 Task: Create a section Cosmic Sprint and in the section, add a milestone Cloud Disaster Recovery Planning in the project AgileOutlook
Action: Mouse moved to (88, 311)
Screenshot: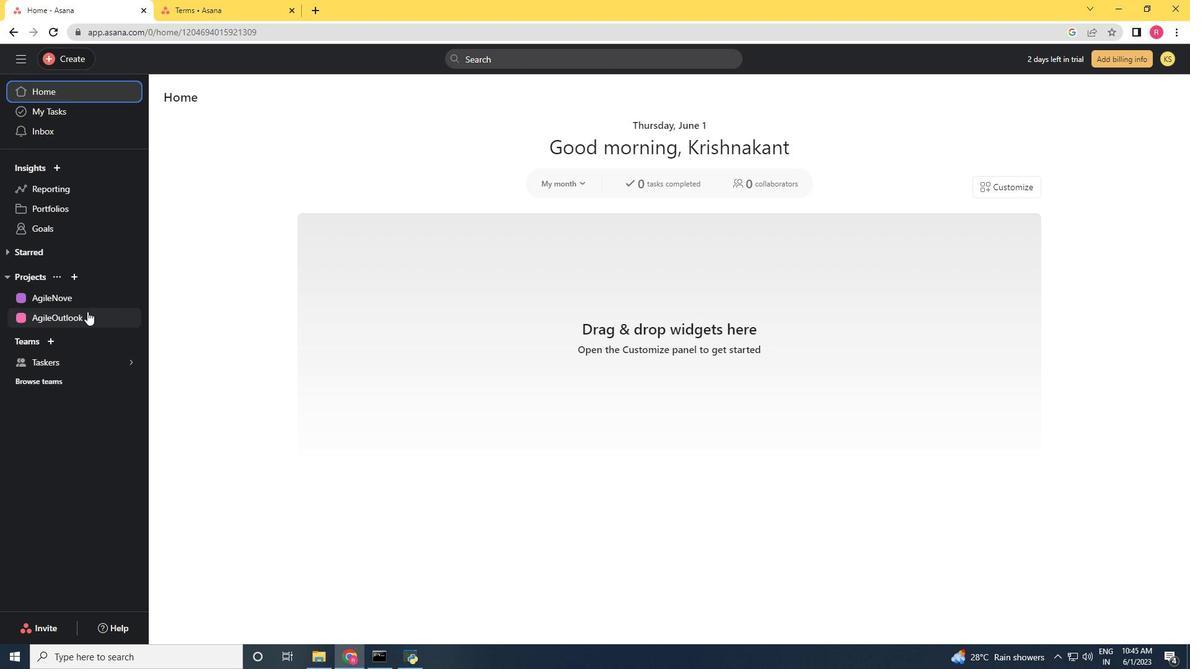 
Action: Mouse pressed left at (88, 311)
Screenshot: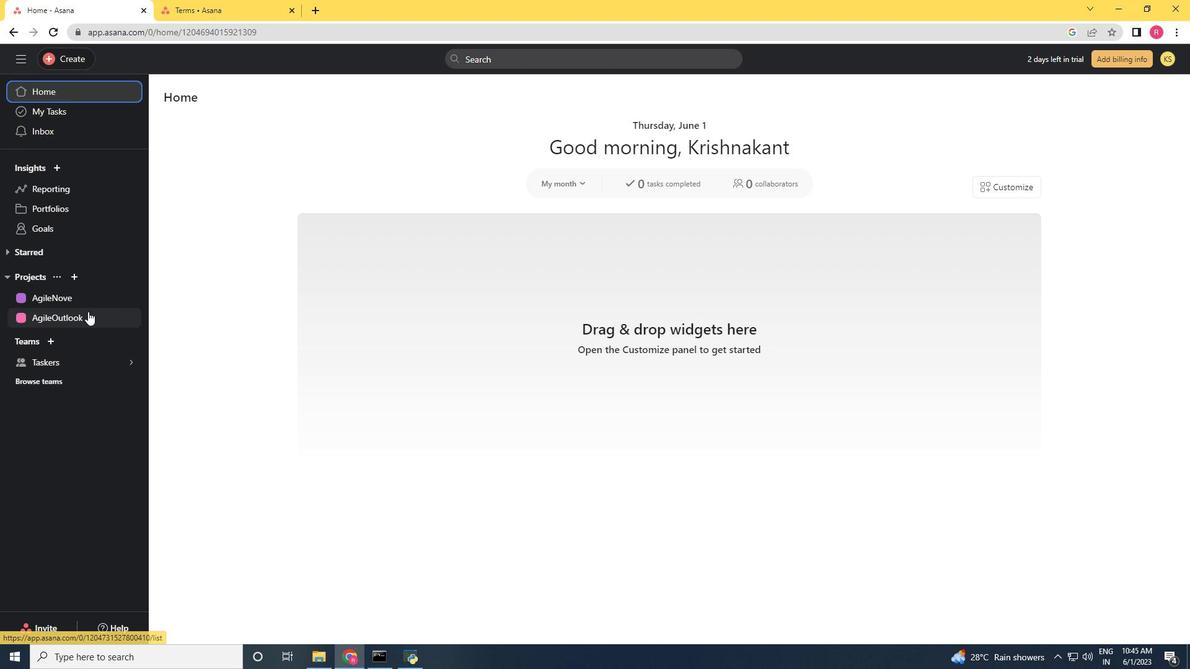 
Action: Mouse moved to (341, 400)
Screenshot: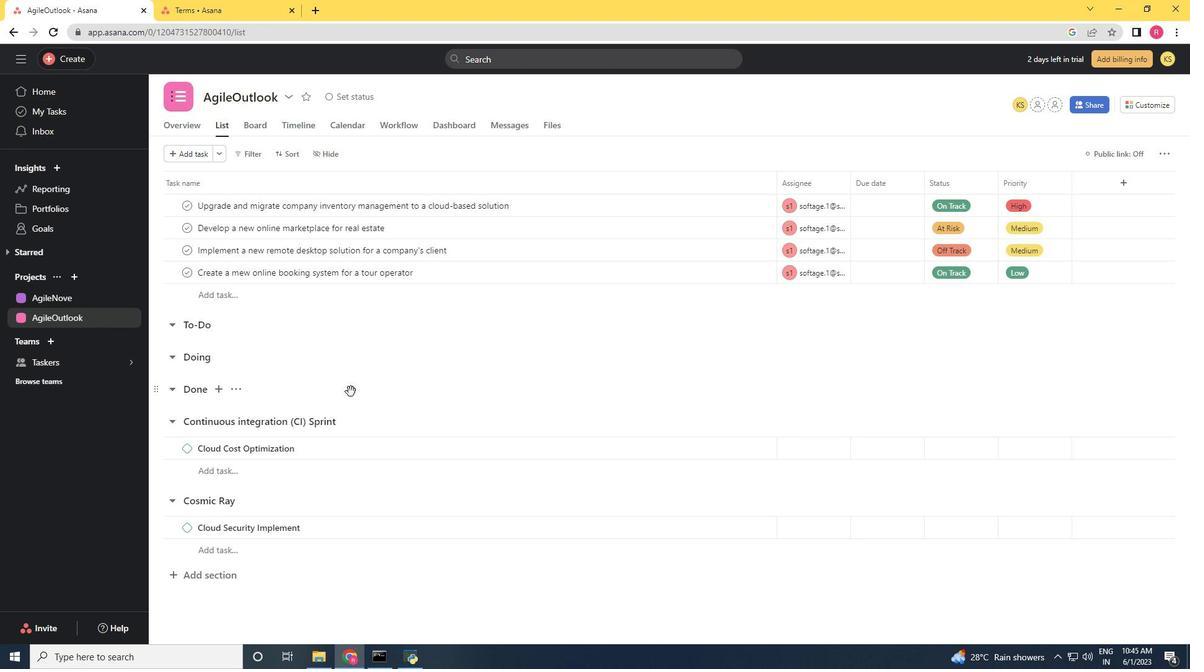 
Action: Mouse scrolled (341, 399) with delta (0, 0)
Screenshot: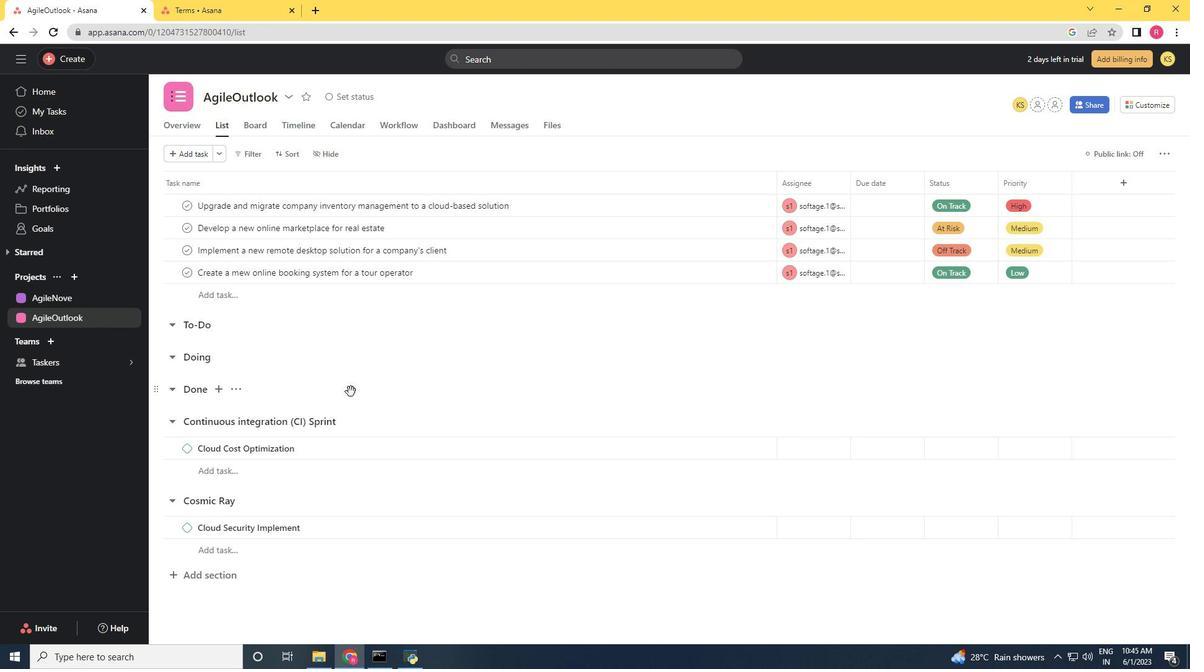 
Action: Mouse moved to (336, 404)
Screenshot: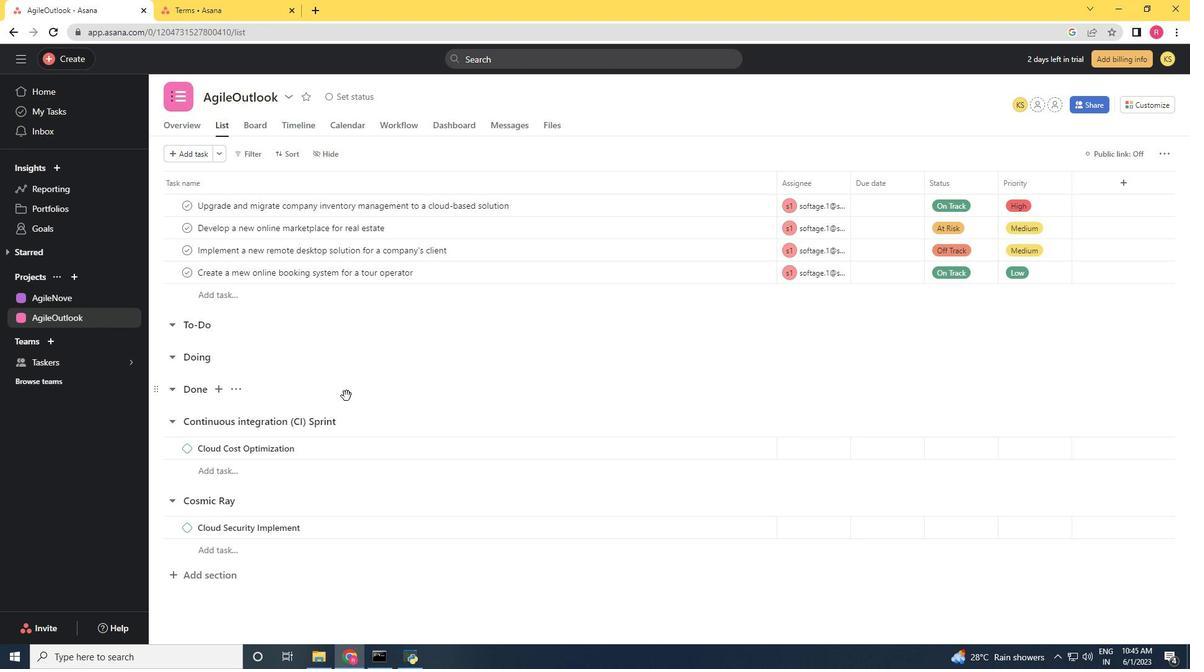 
Action: Mouse scrolled (336, 404) with delta (0, 0)
Screenshot: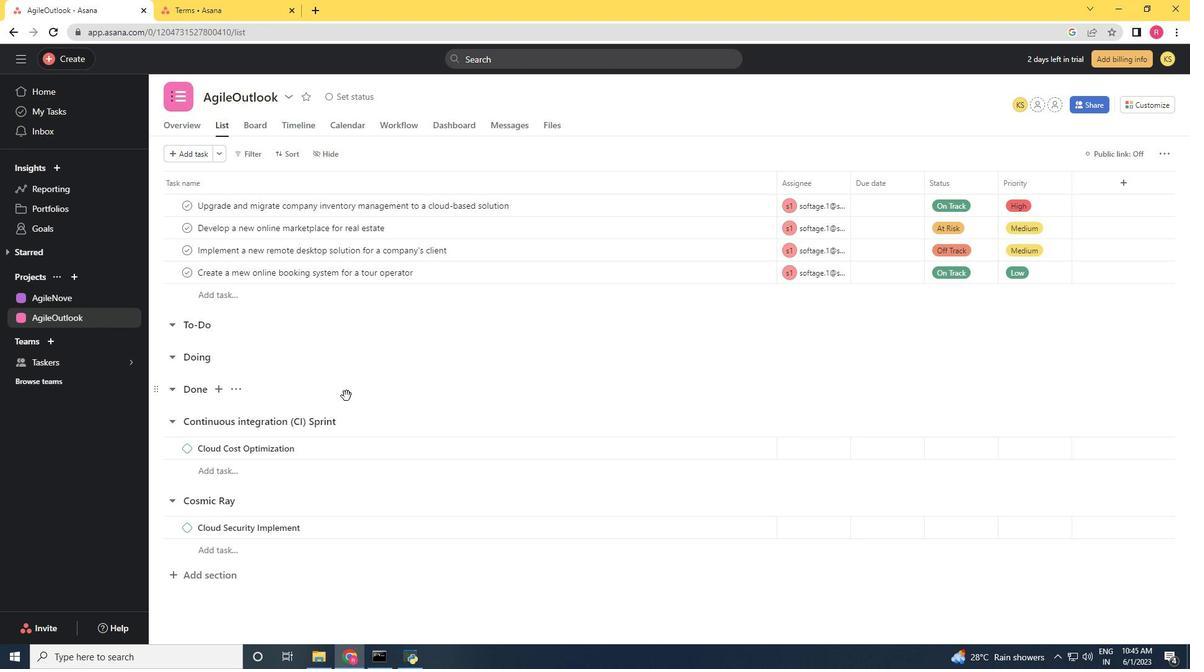 
Action: Mouse moved to (330, 410)
Screenshot: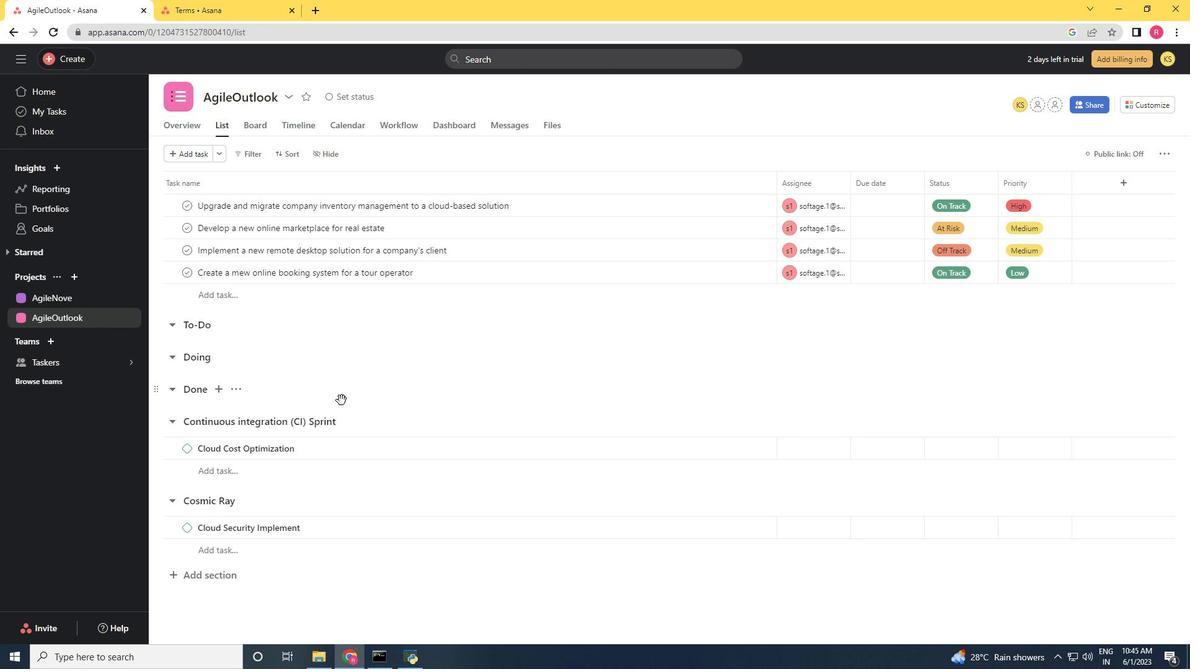 
Action: Mouse scrolled (332, 407) with delta (0, 0)
Screenshot: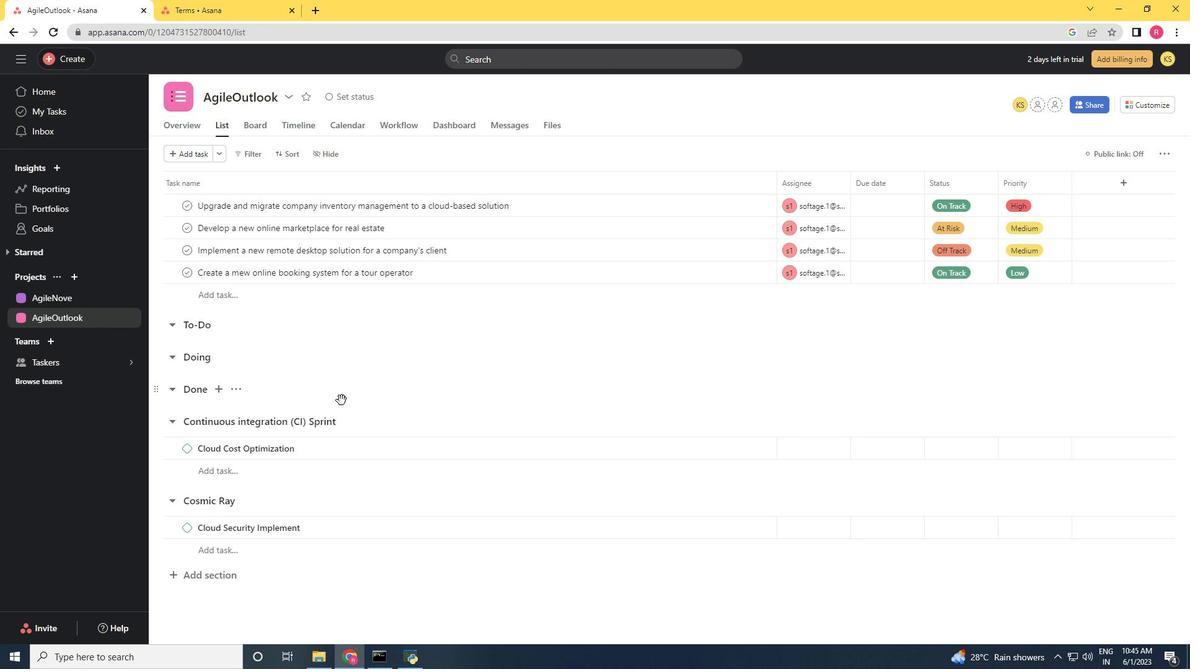 
Action: Mouse moved to (318, 419)
Screenshot: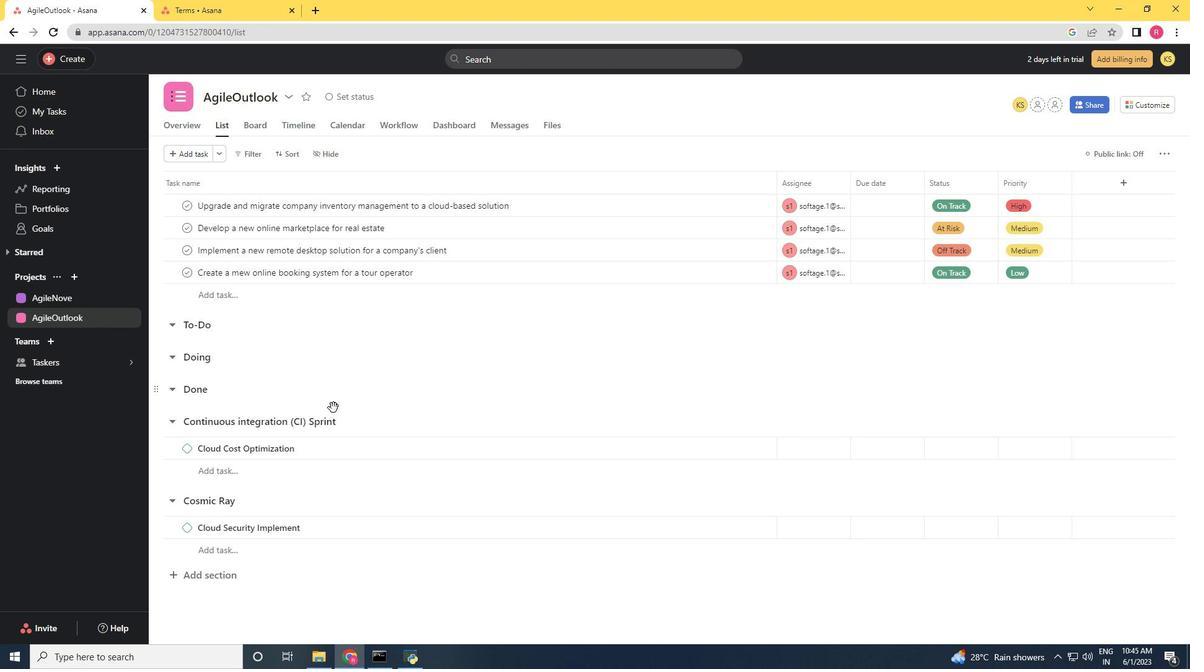 
Action: Mouse scrolled (318, 419) with delta (0, 0)
Screenshot: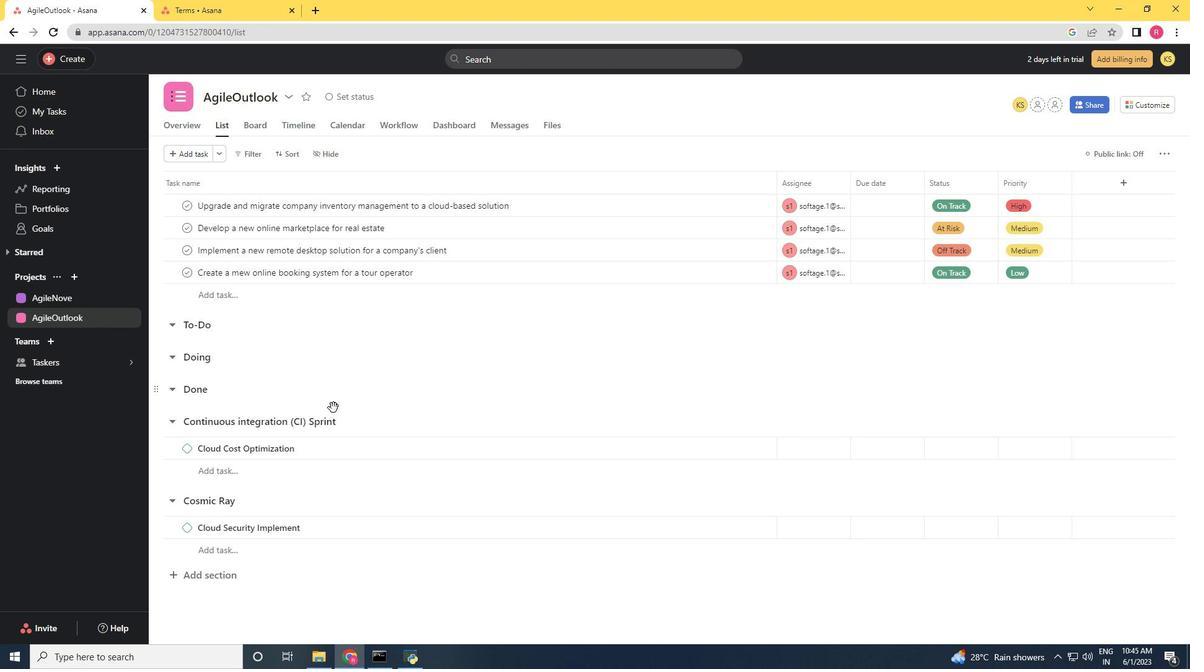 
Action: Mouse moved to (194, 574)
Screenshot: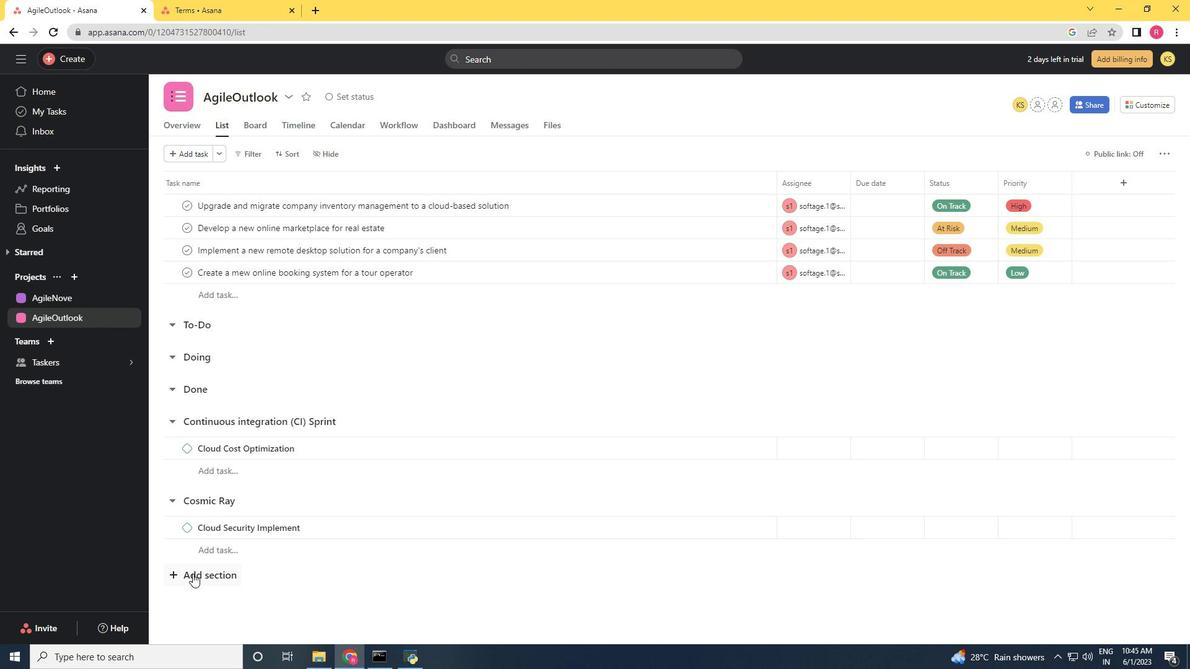 
Action: Mouse pressed left at (194, 574)
Screenshot: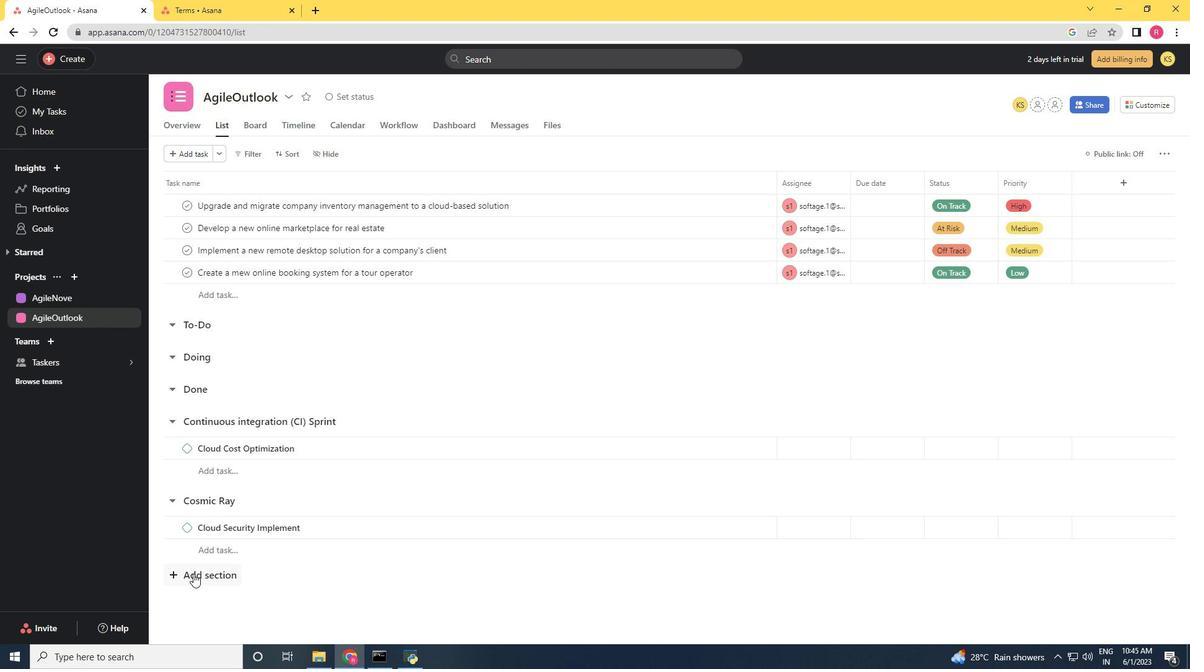 
Action: Mouse moved to (166, 582)
Screenshot: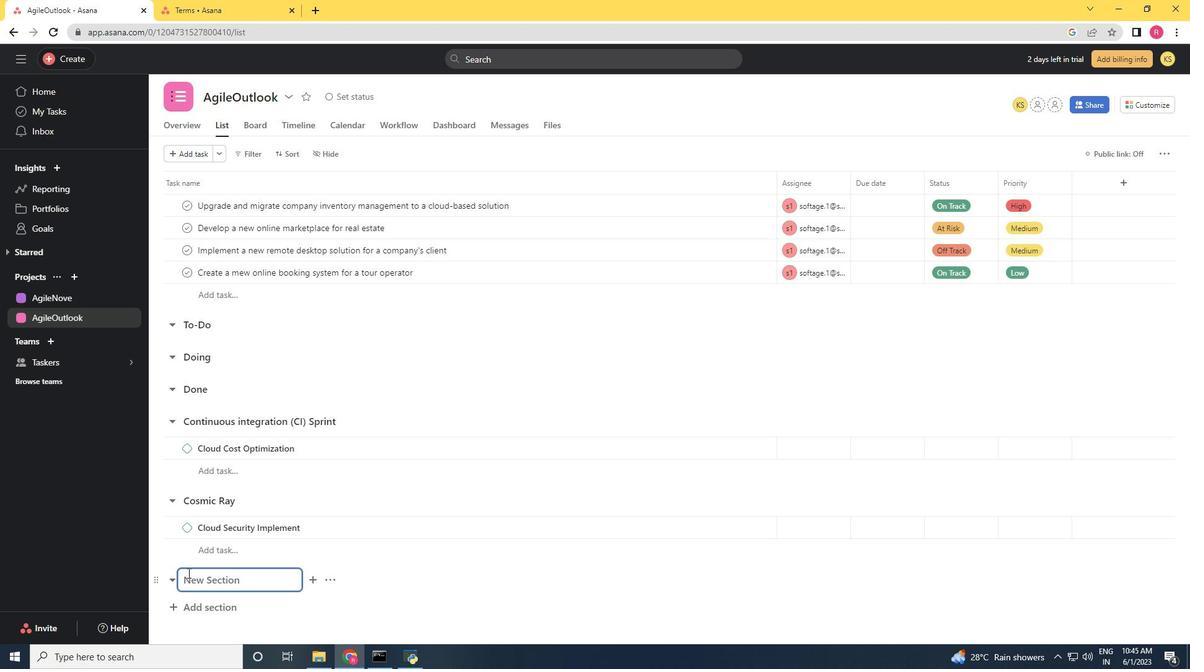 
Action: Key pressed <Key.shift>C
Screenshot: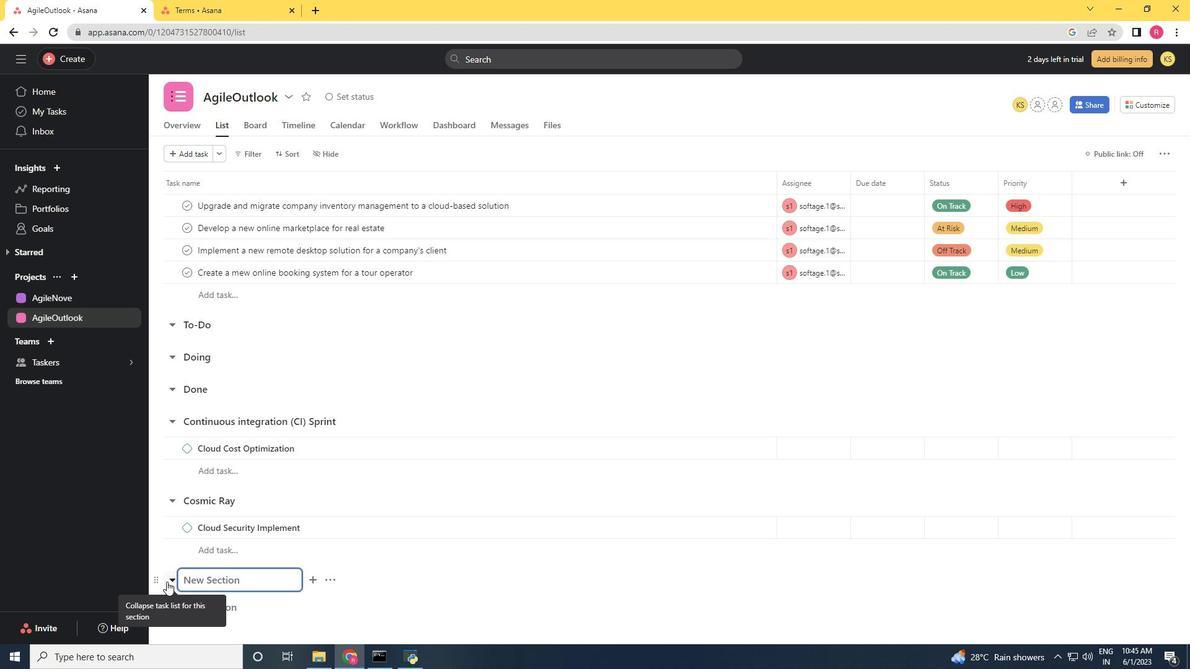 
Action: Mouse moved to (360, 174)
Screenshot: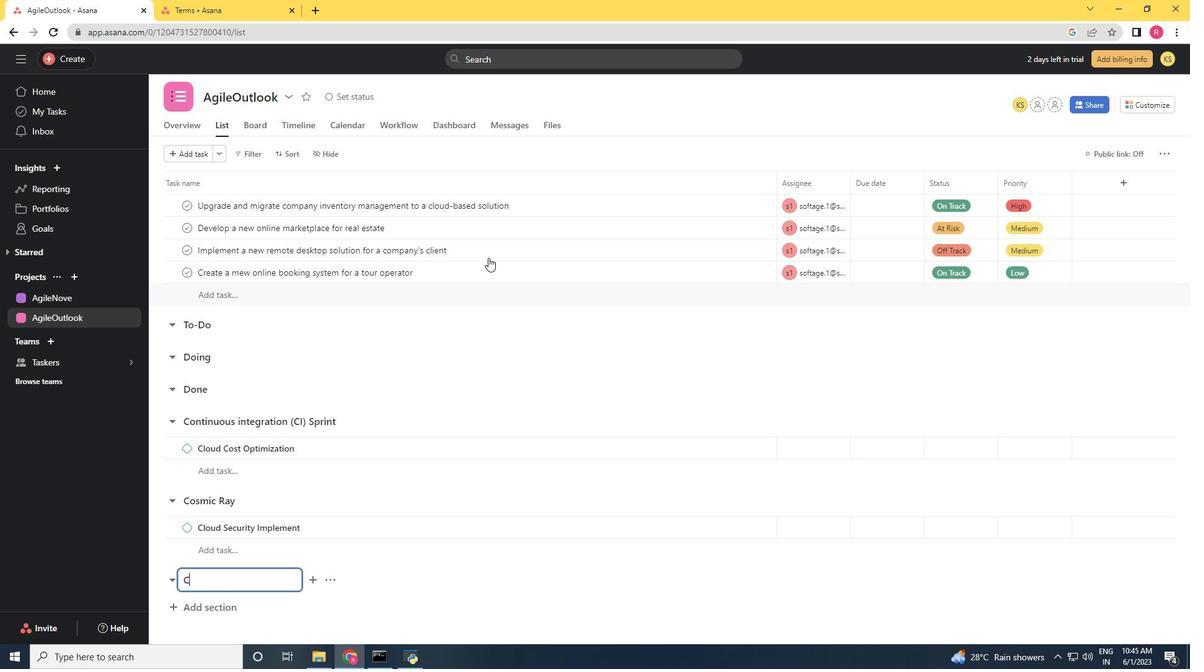 
Action: Key pressed osmic<Key.space><Key.shift>Sprint<Key.space><Key.enter><Key.shift>Cloud<Key.space><Key.shift>Disaster<Key.space><Key.shift>Recovery
Screenshot: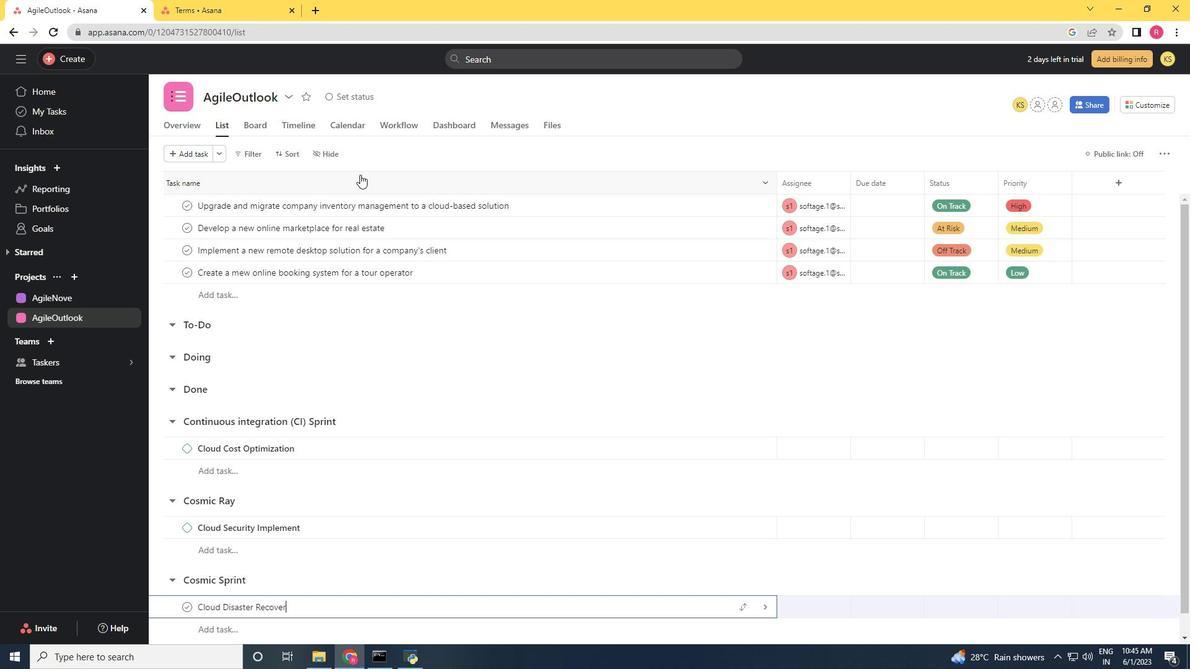 
Action: Mouse moved to (431, 517)
Screenshot: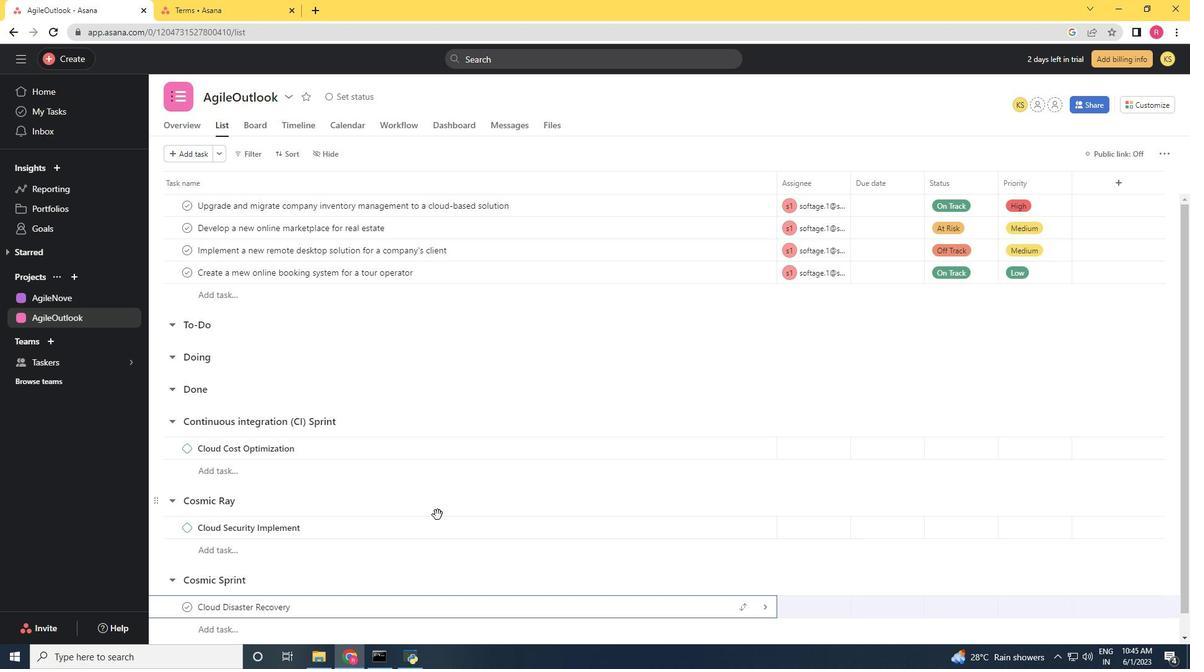 
Action: Key pressed <Key.space><Key.shift><Key.shift><Key.shift><Key.shift>Planning
Screenshot: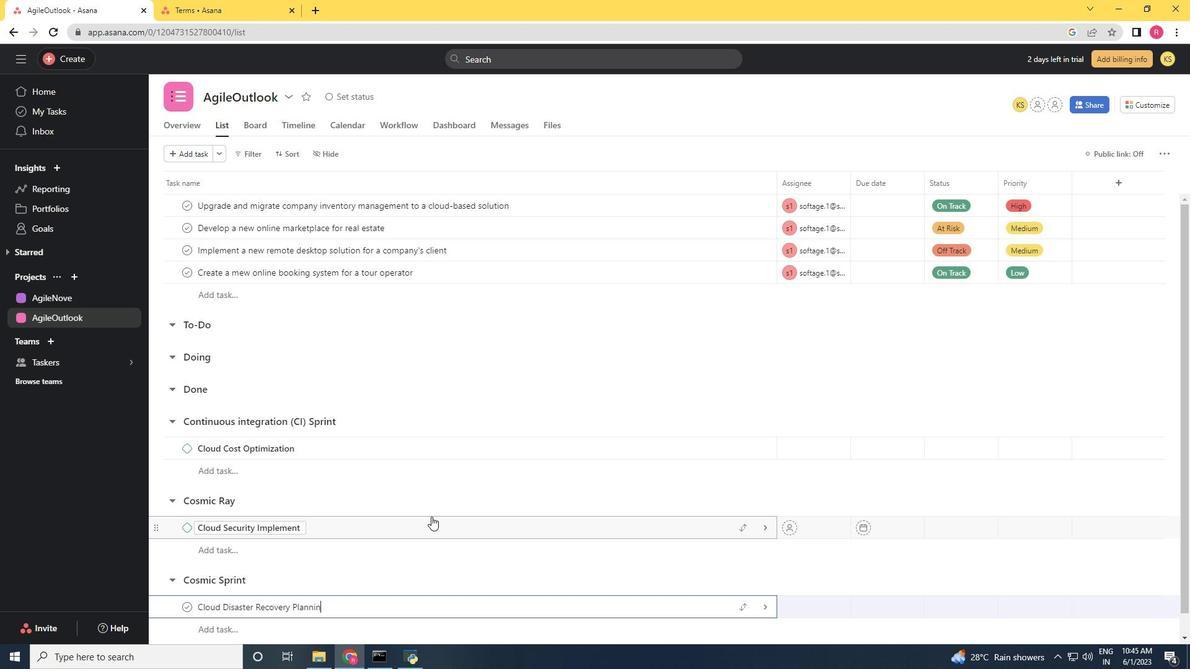 
Action: Mouse moved to (381, 604)
Screenshot: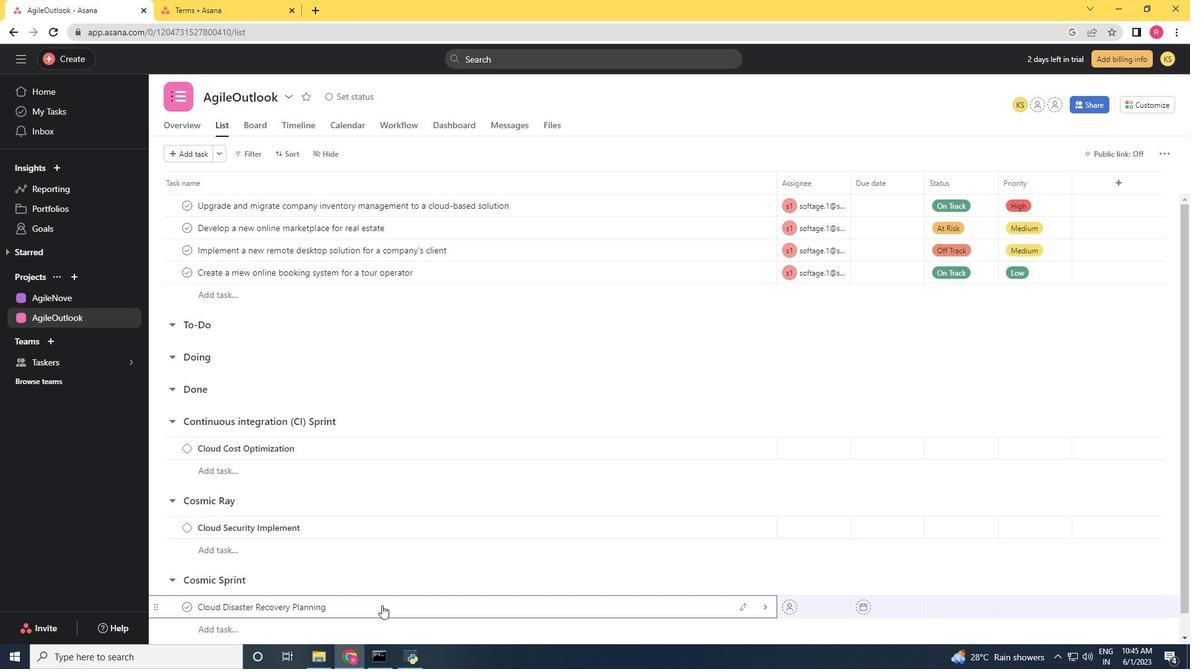 
Action: Mouse pressed right at (381, 604)
Screenshot: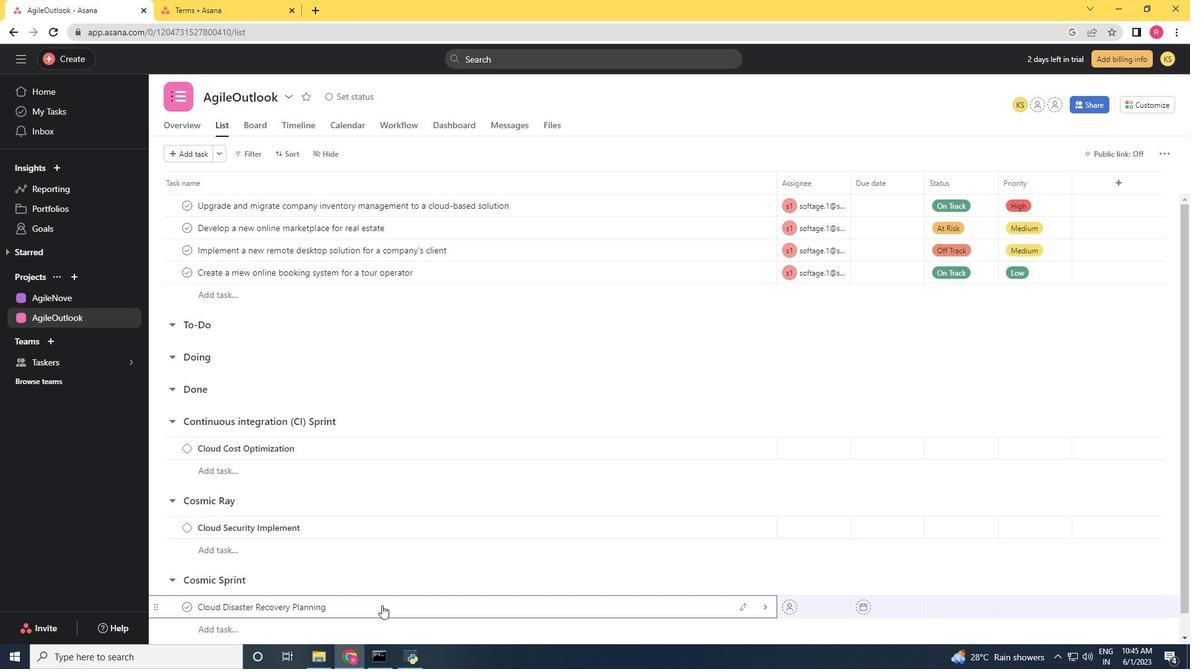 
Action: Mouse moved to (438, 544)
Screenshot: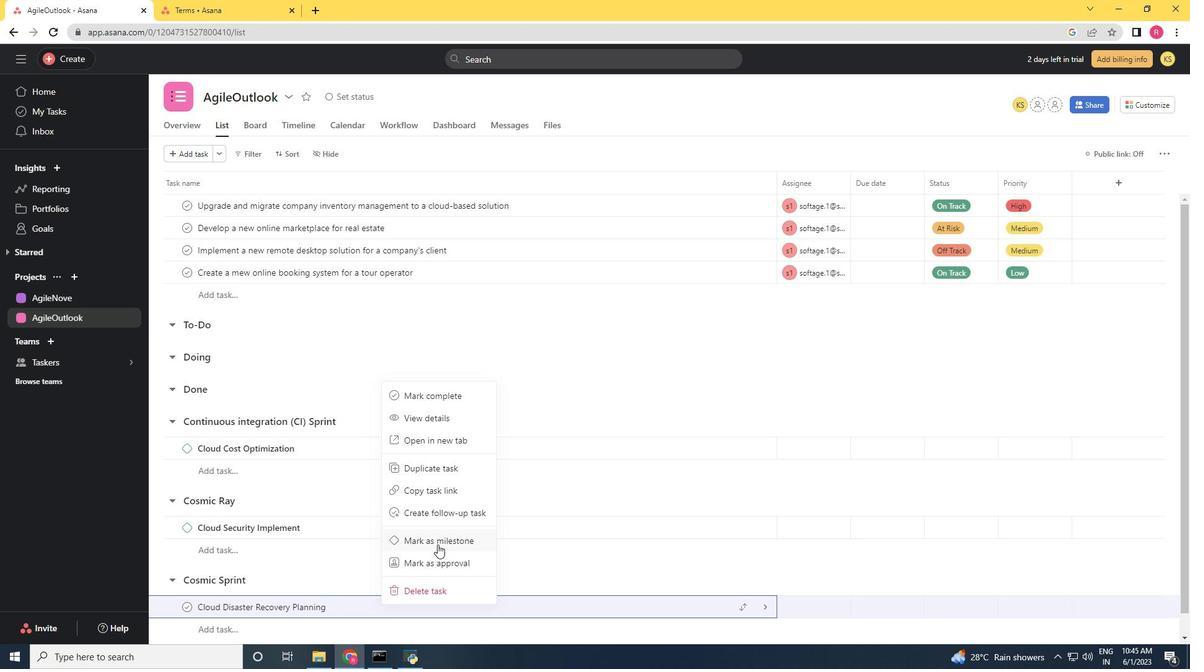 
Action: Mouse pressed left at (438, 544)
Screenshot: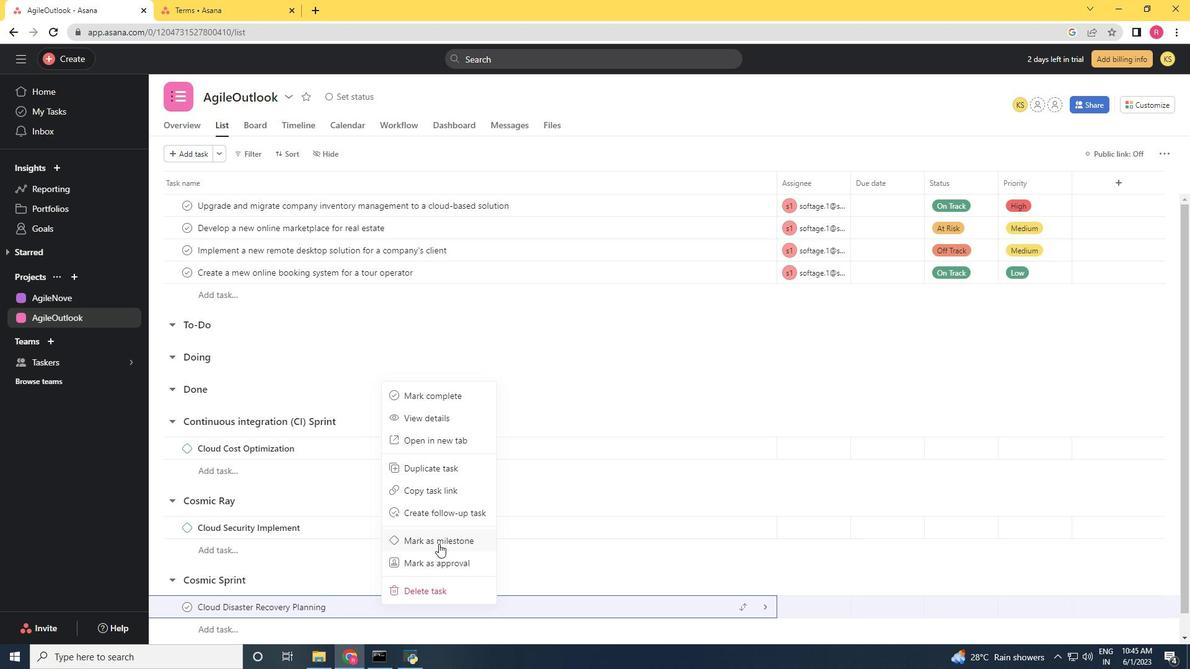 
Action: Mouse moved to (398, 543)
Screenshot: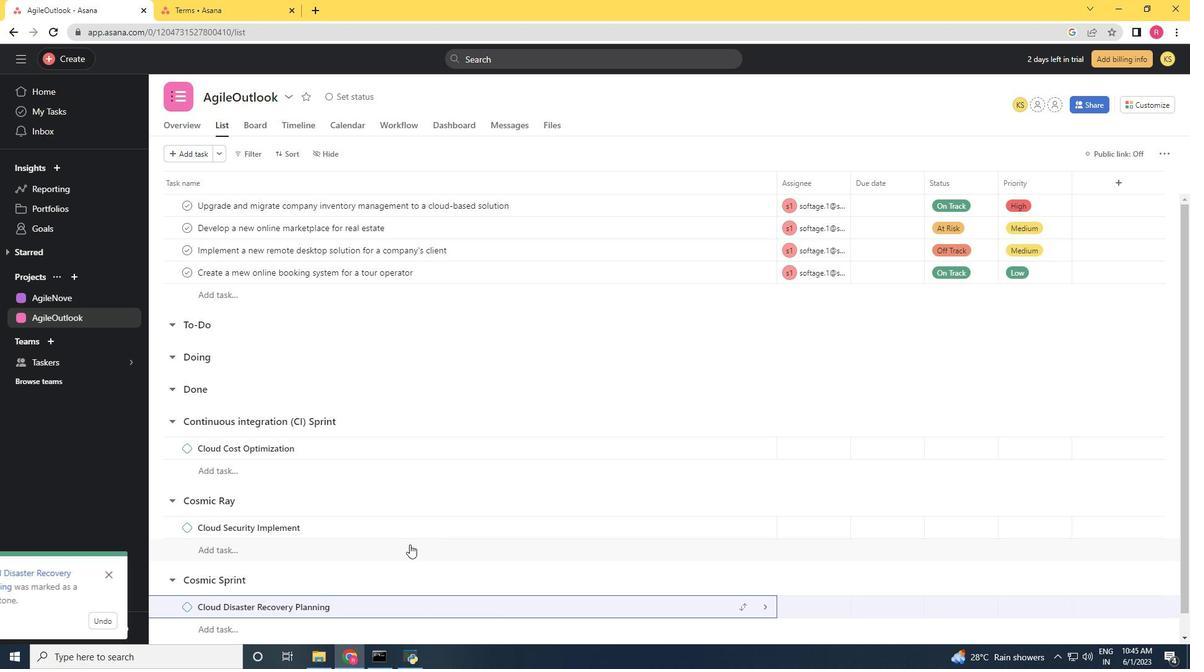 
